 Task: Look for products in the category "More Meals & Sides" from Market Corner only.
Action: Mouse moved to (14, 119)
Screenshot: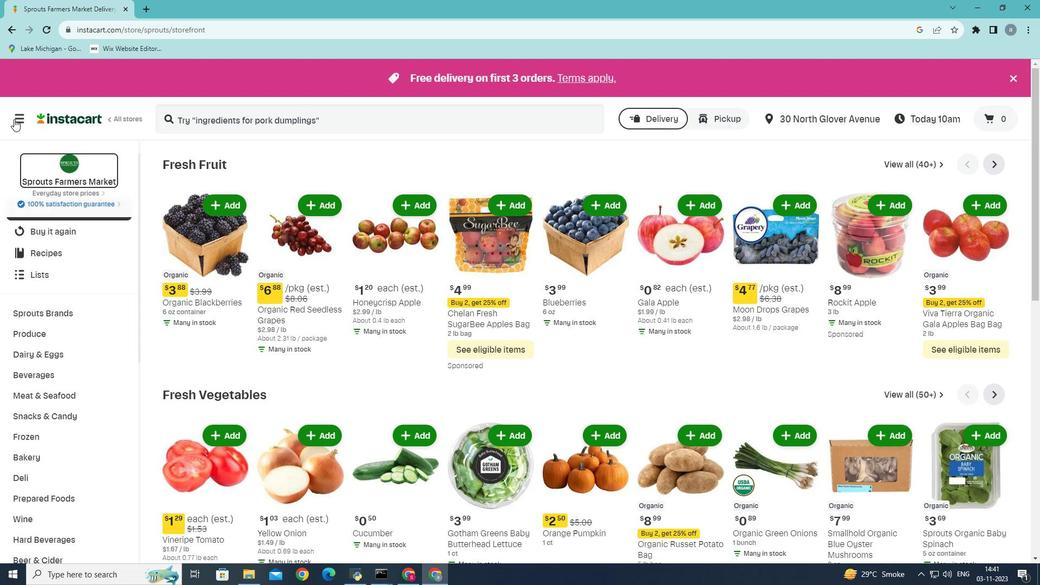 
Action: Mouse pressed left at (14, 119)
Screenshot: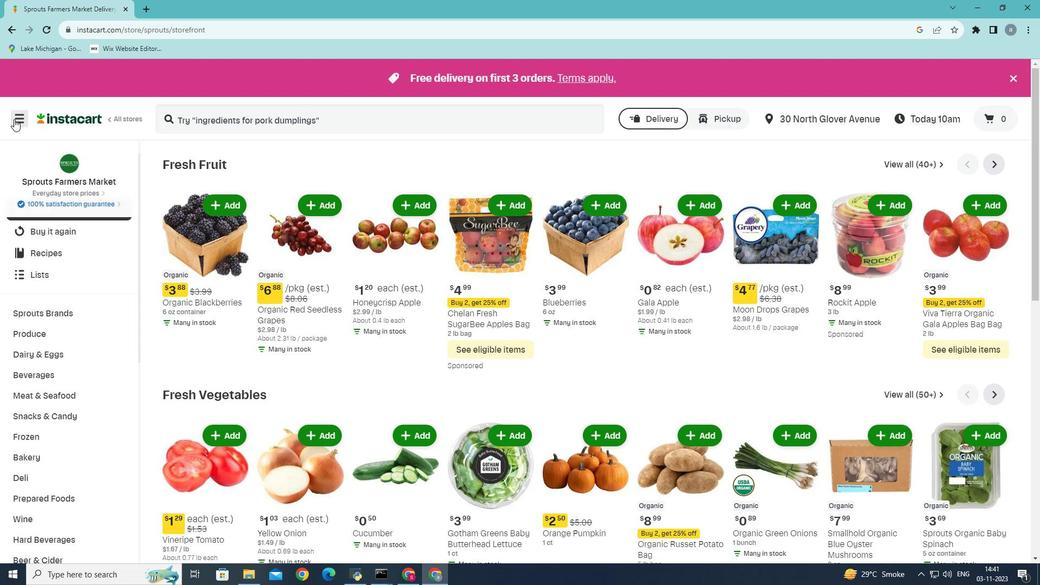 
Action: Mouse moved to (32, 298)
Screenshot: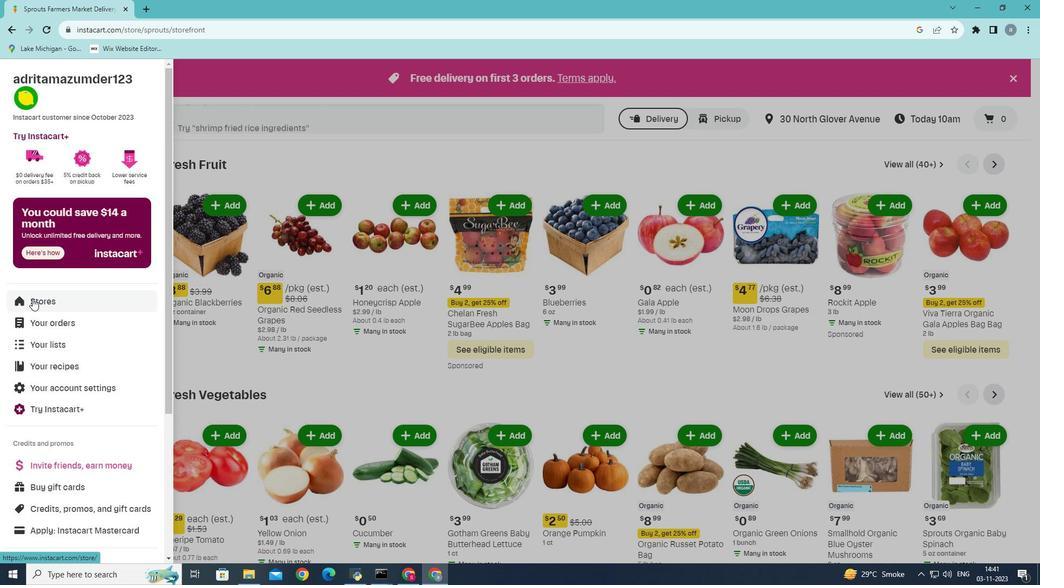 
Action: Mouse pressed left at (32, 298)
Screenshot: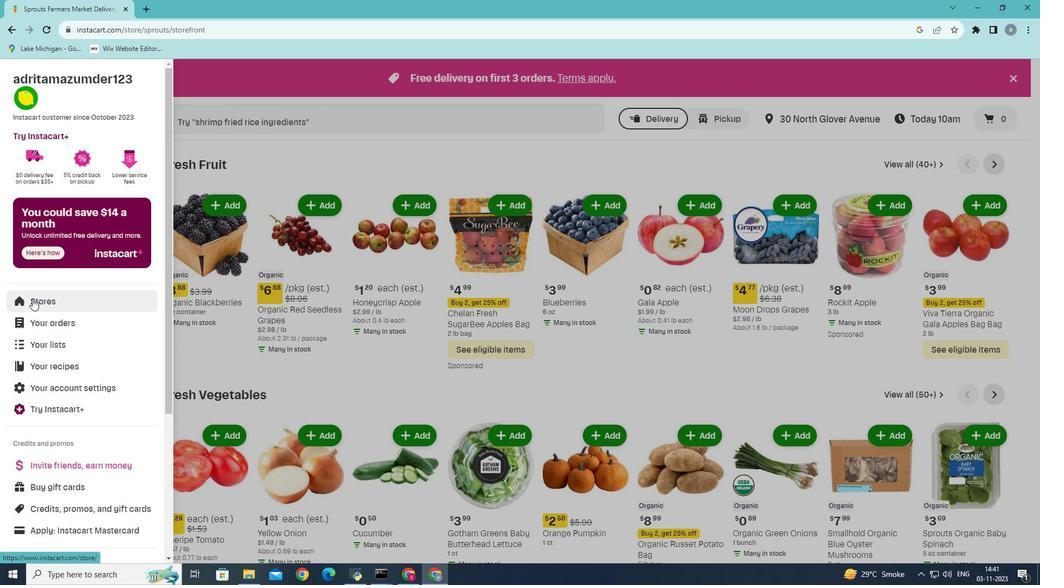 
Action: Mouse moved to (262, 132)
Screenshot: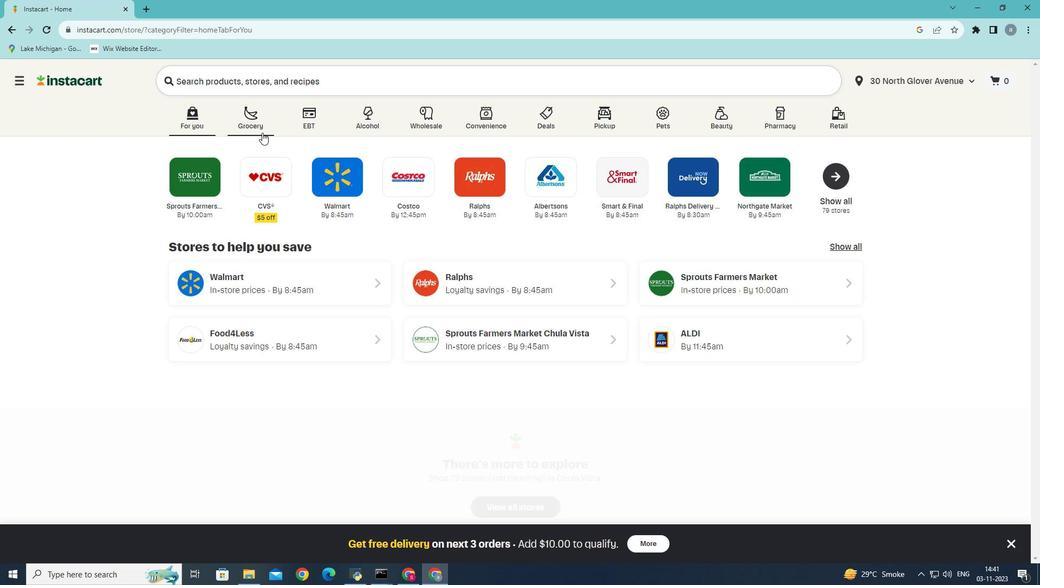 
Action: Mouse pressed left at (262, 132)
Screenshot: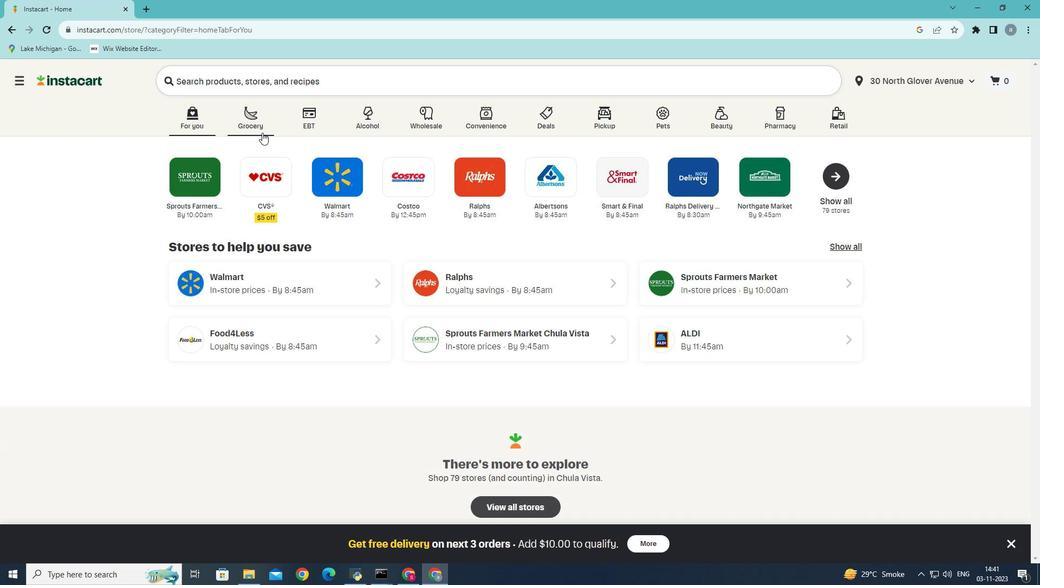 
Action: Mouse moved to (244, 324)
Screenshot: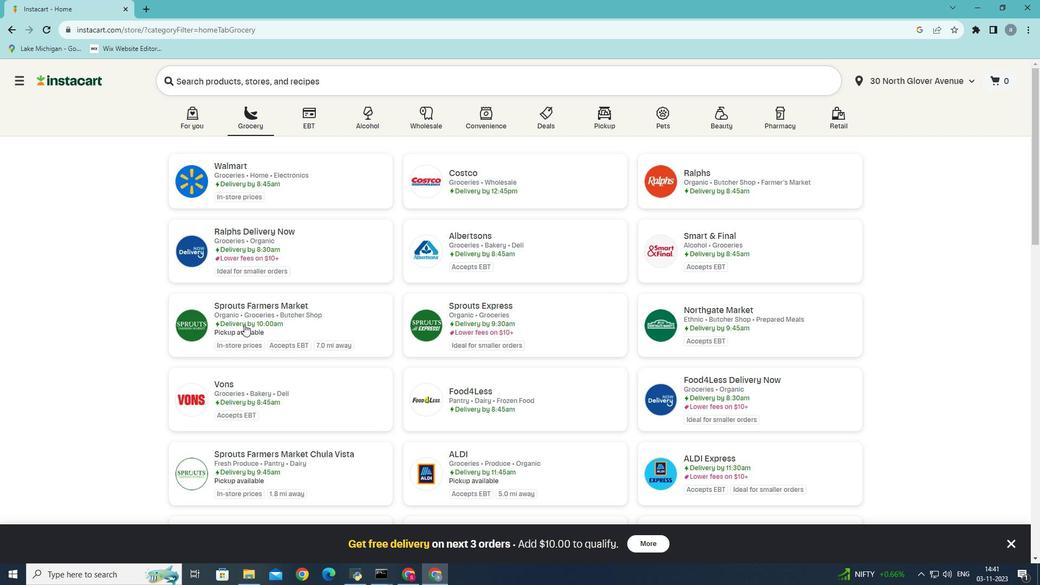 
Action: Mouse pressed left at (244, 324)
Screenshot: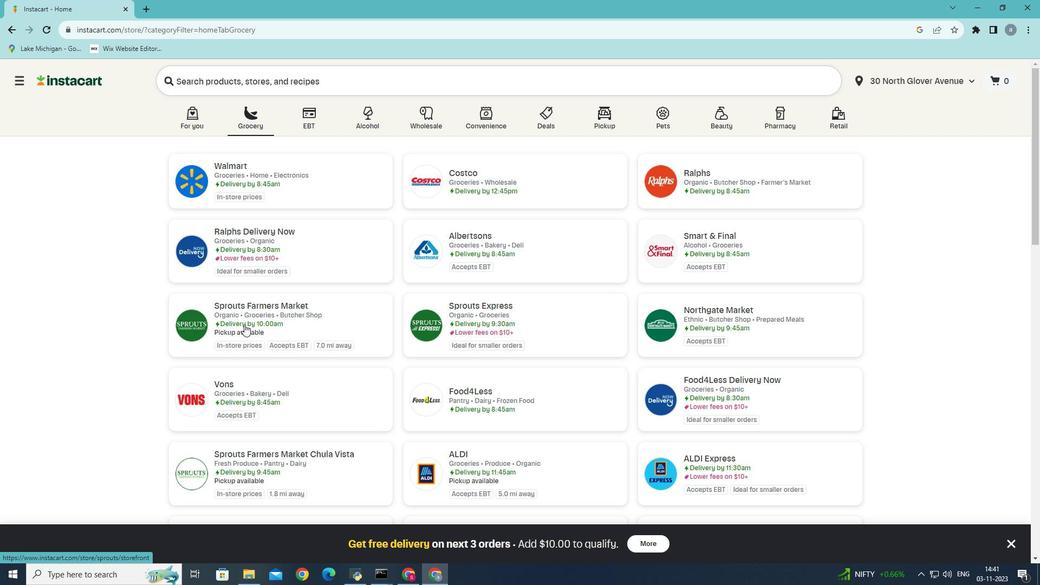 
Action: Mouse moved to (89, 449)
Screenshot: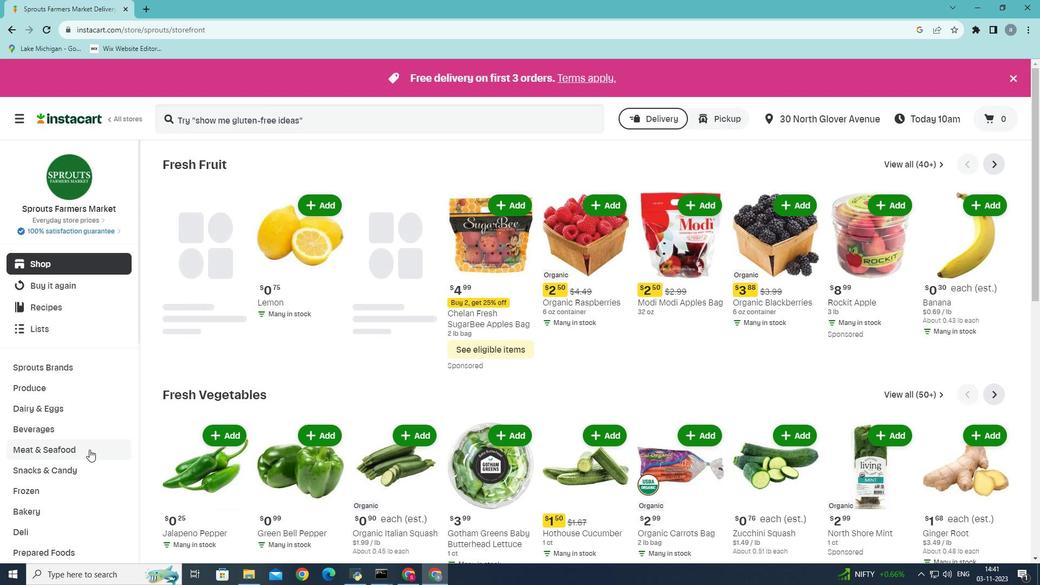 
Action: Mouse scrolled (89, 449) with delta (0, 0)
Screenshot: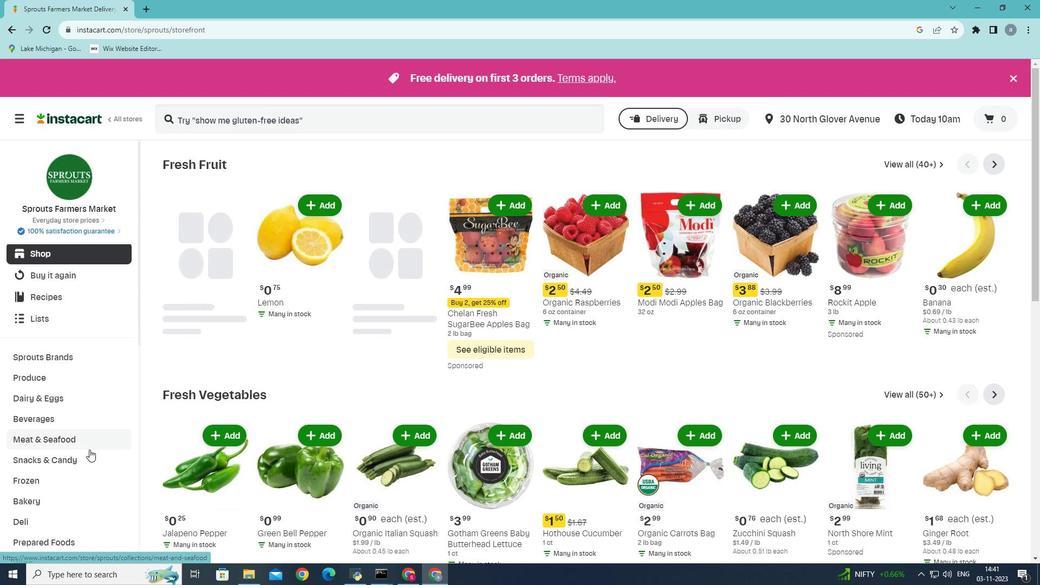 
Action: Mouse scrolled (89, 449) with delta (0, 0)
Screenshot: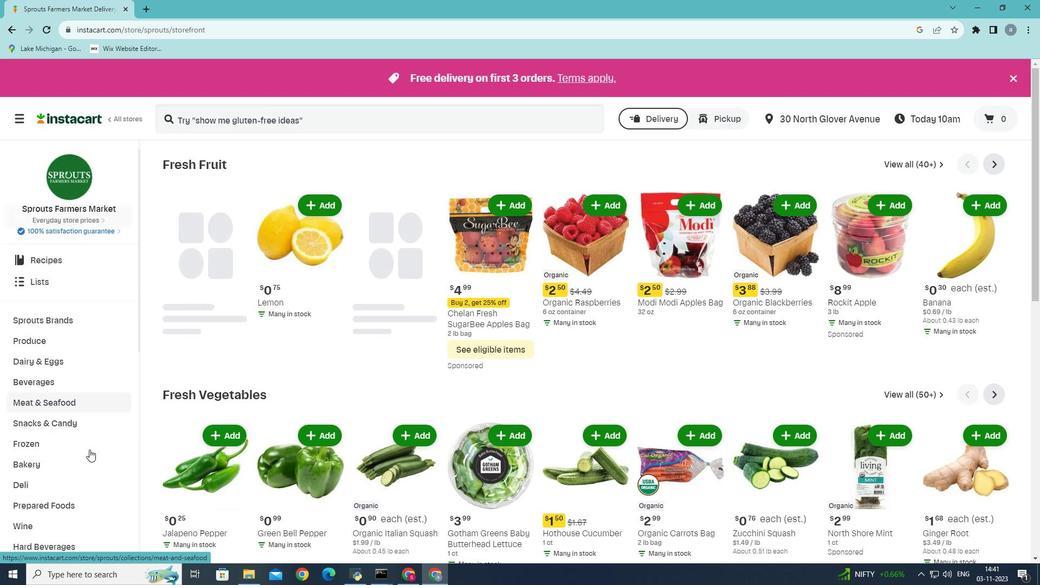 
Action: Mouse scrolled (89, 449) with delta (0, 0)
Screenshot: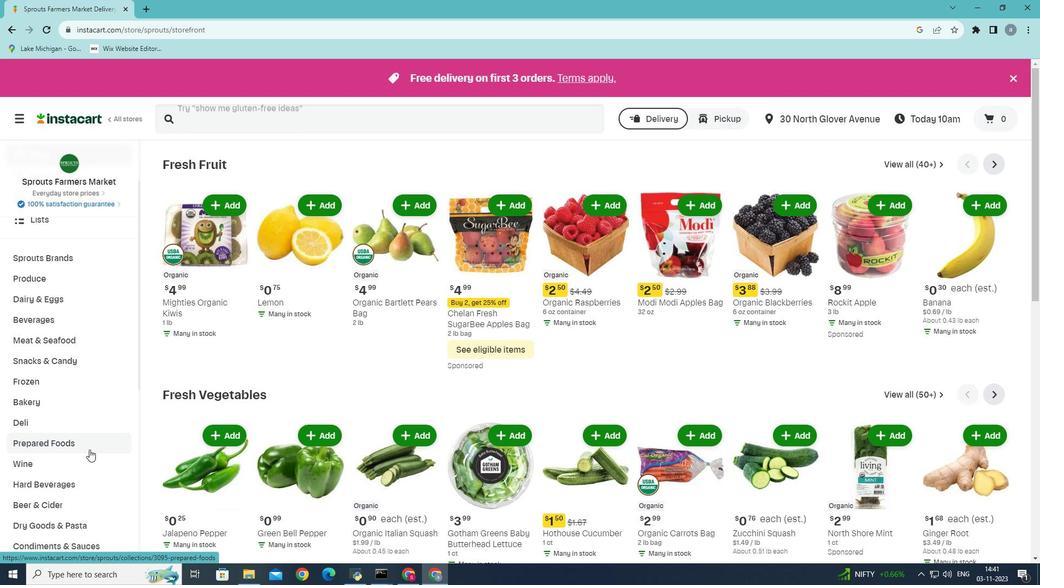 
Action: Mouse scrolled (89, 449) with delta (0, 0)
Screenshot: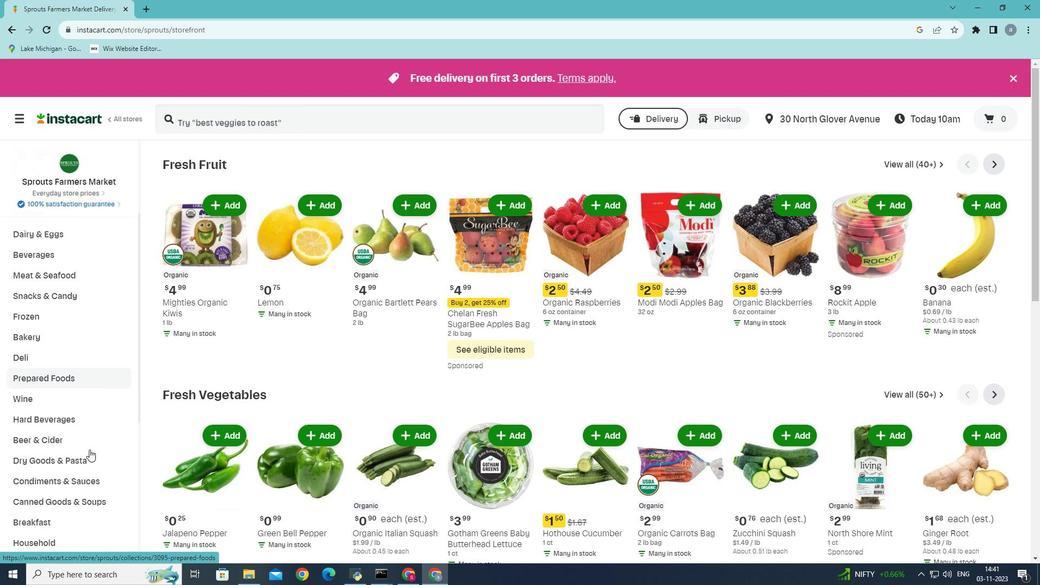 
Action: Mouse moved to (49, 335)
Screenshot: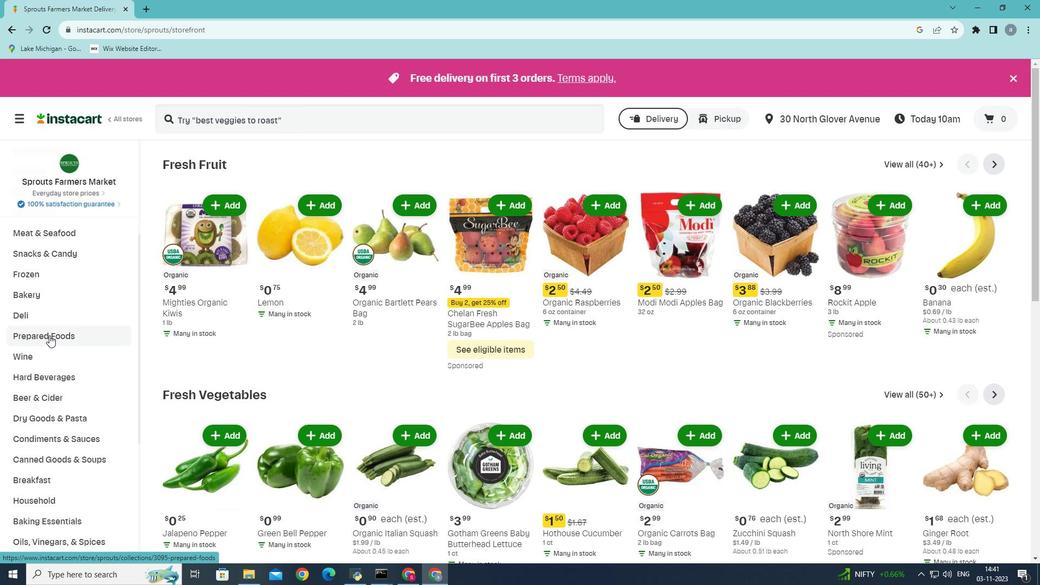
Action: Mouse pressed left at (49, 335)
Screenshot: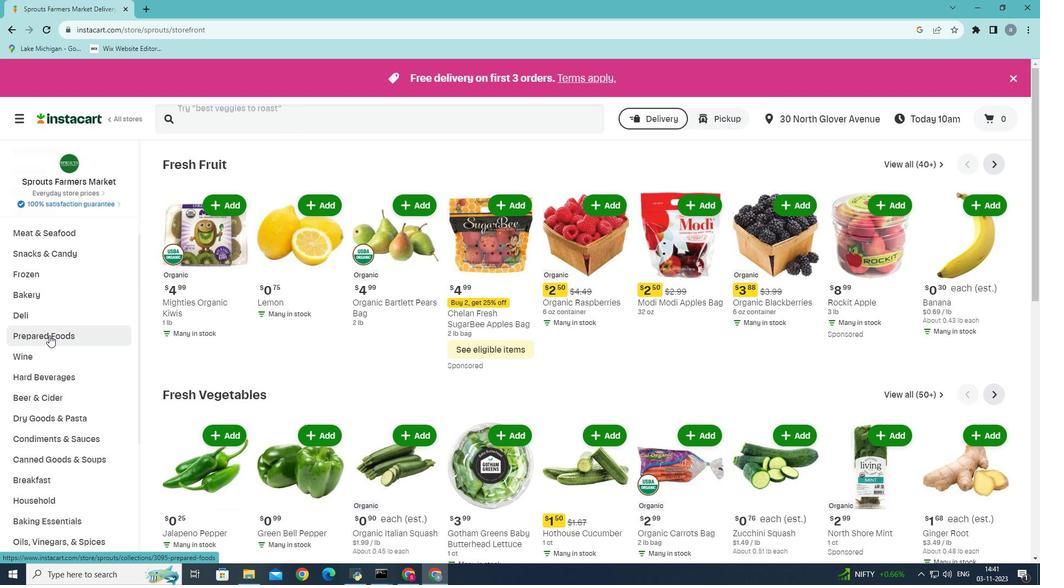 
Action: Mouse moved to (367, 189)
Screenshot: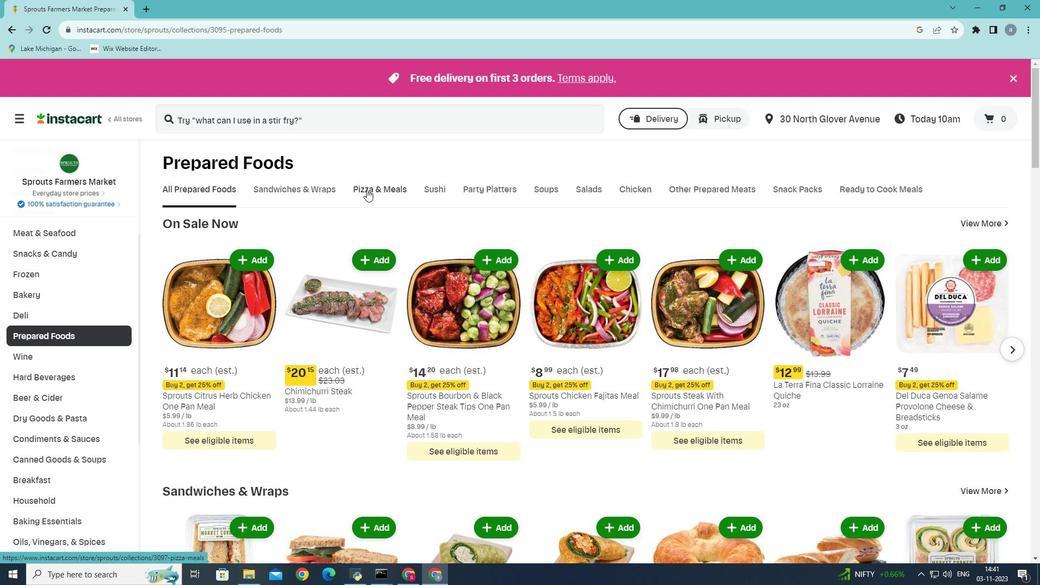 
Action: Mouse pressed left at (367, 189)
Screenshot: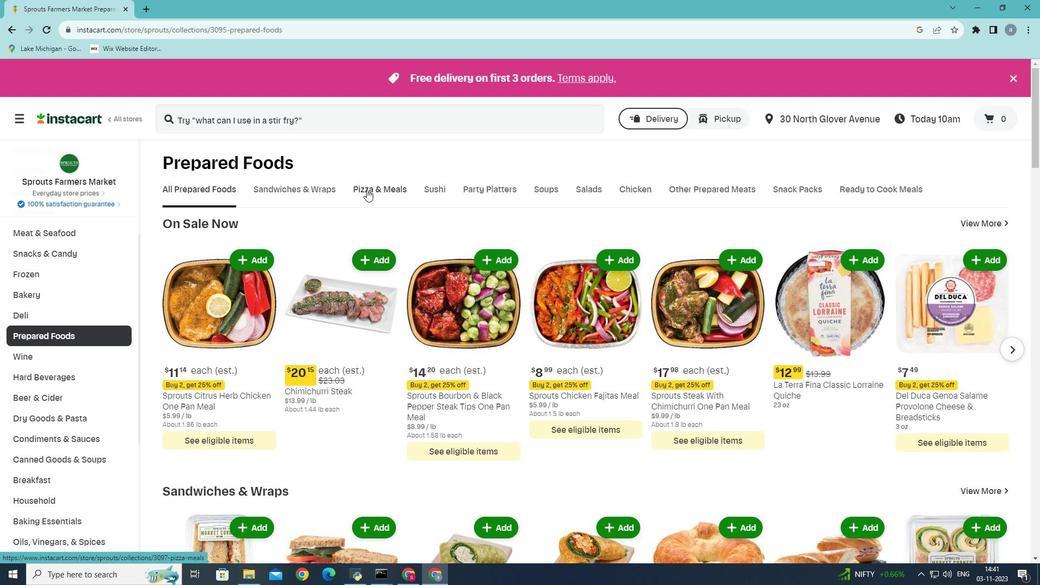 
Action: Mouse moved to (763, 235)
Screenshot: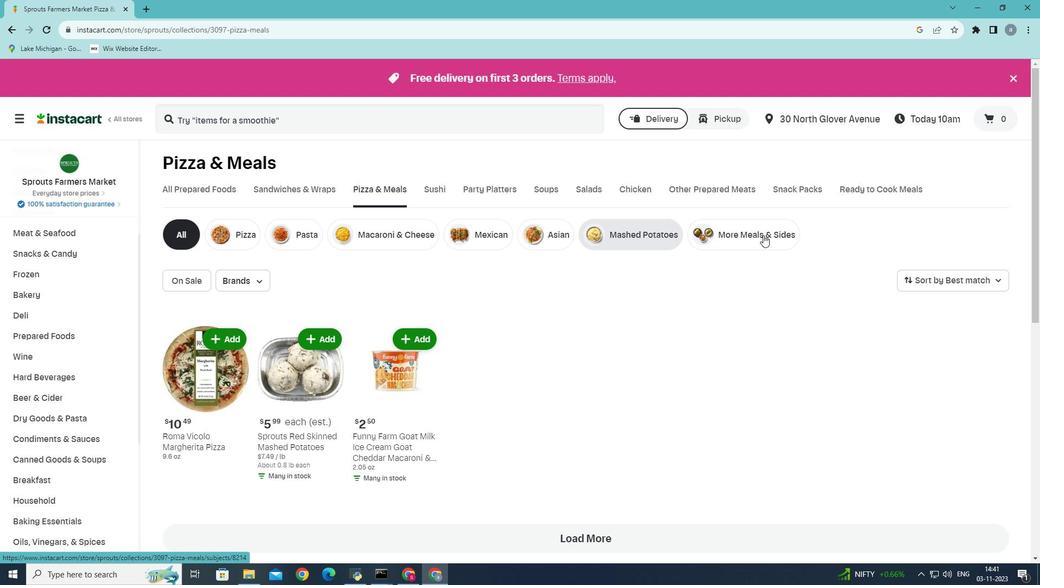 
Action: Mouse pressed left at (763, 235)
Screenshot: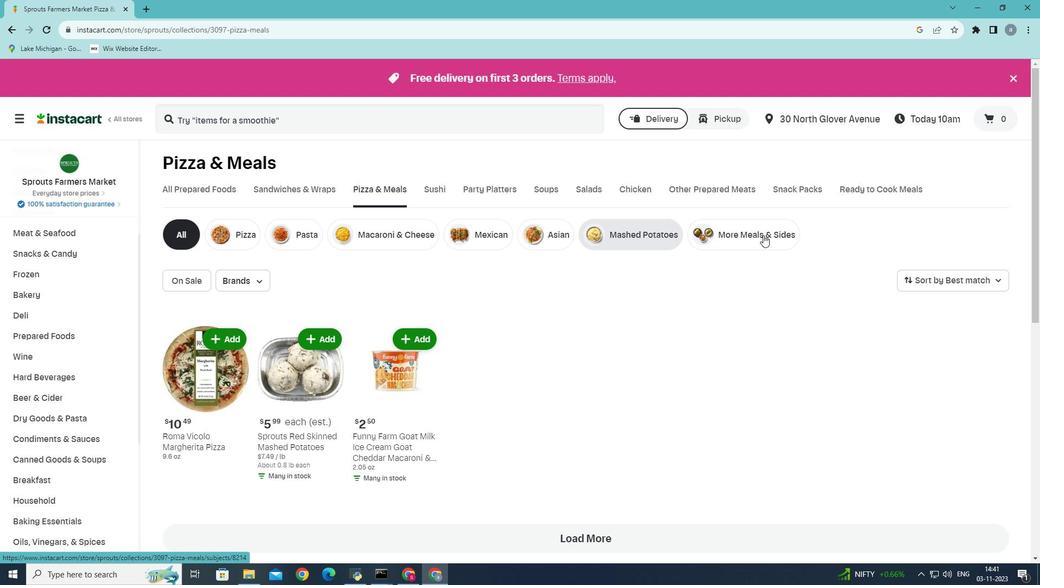 
Action: Mouse moved to (259, 281)
Screenshot: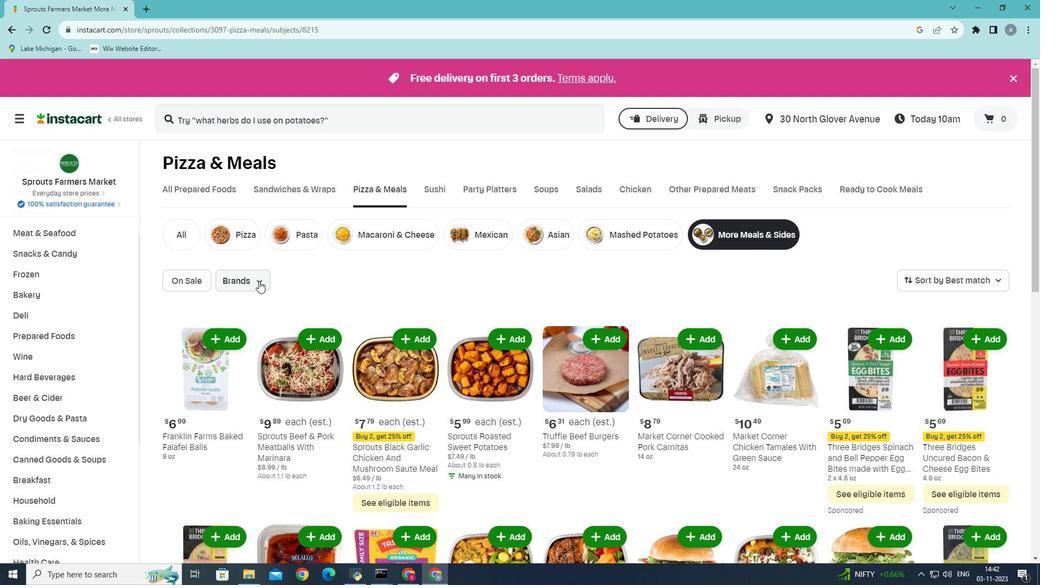 
Action: Mouse pressed left at (259, 281)
Screenshot: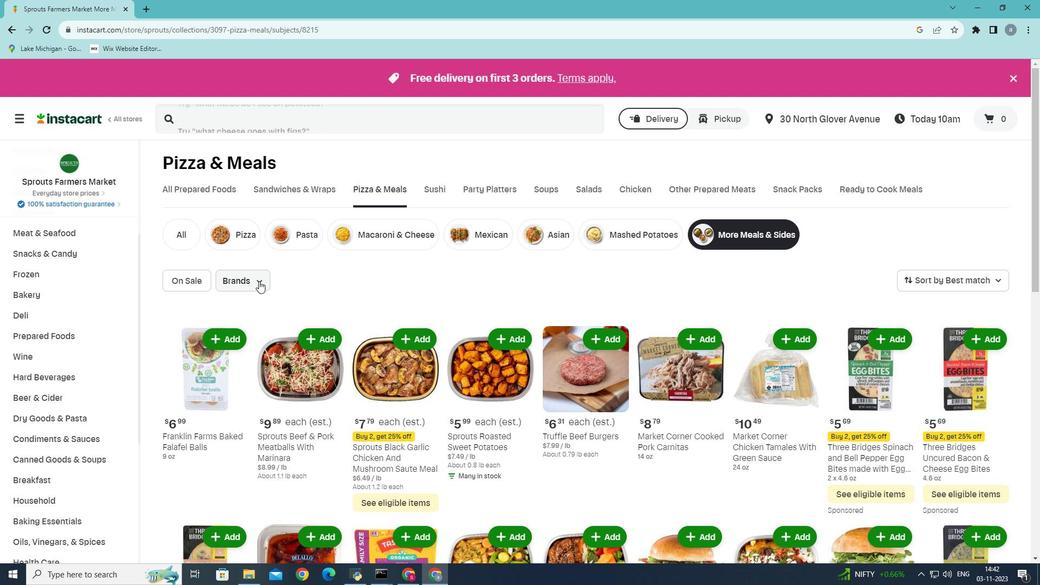
Action: Mouse moved to (277, 376)
Screenshot: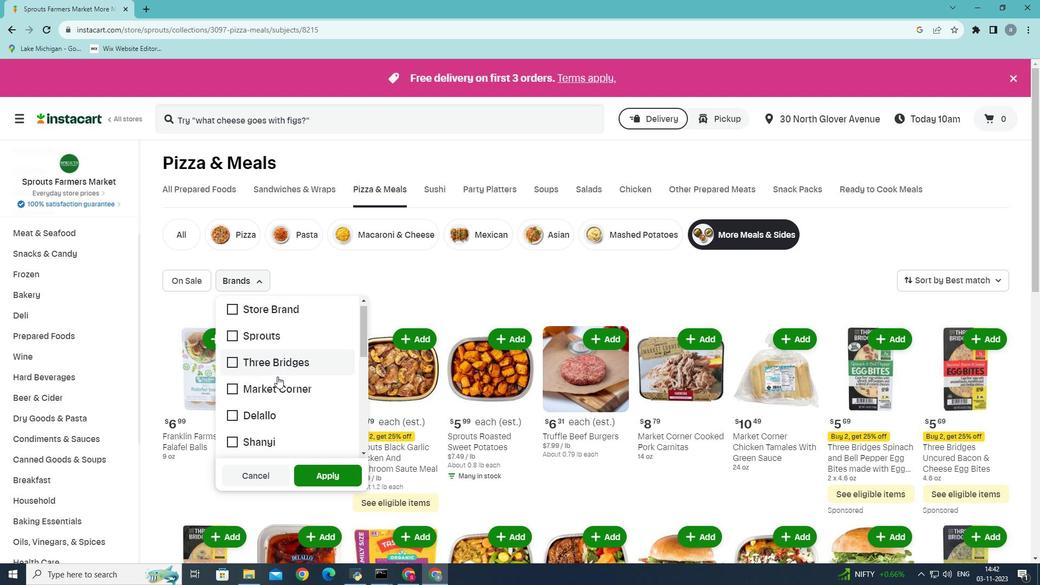 
Action: Mouse scrolled (277, 376) with delta (0, 0)
Screenshot: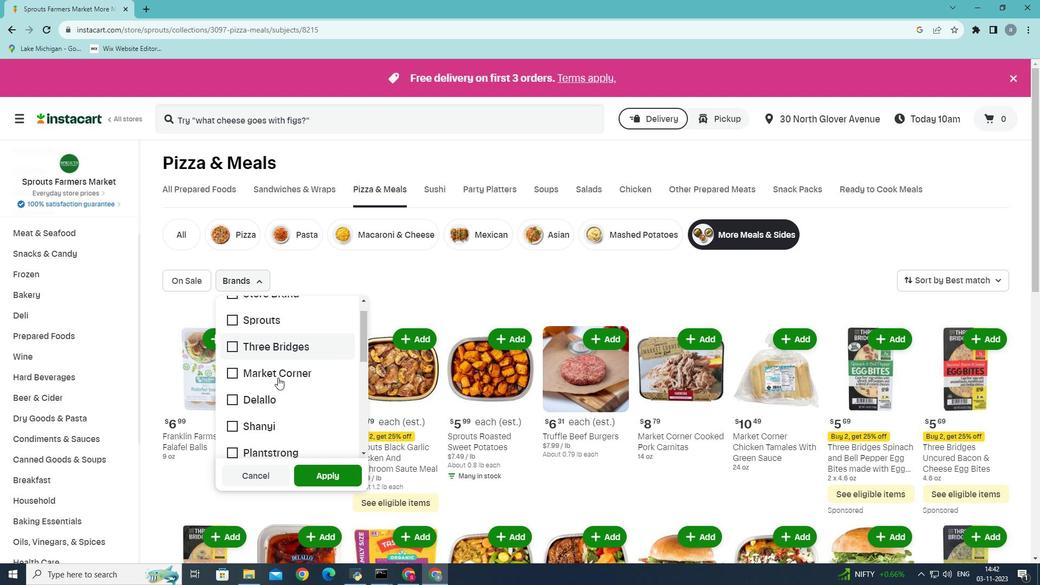
Action: Mouse scrolled (277, 376) with delta (0, 0)
Screenshot: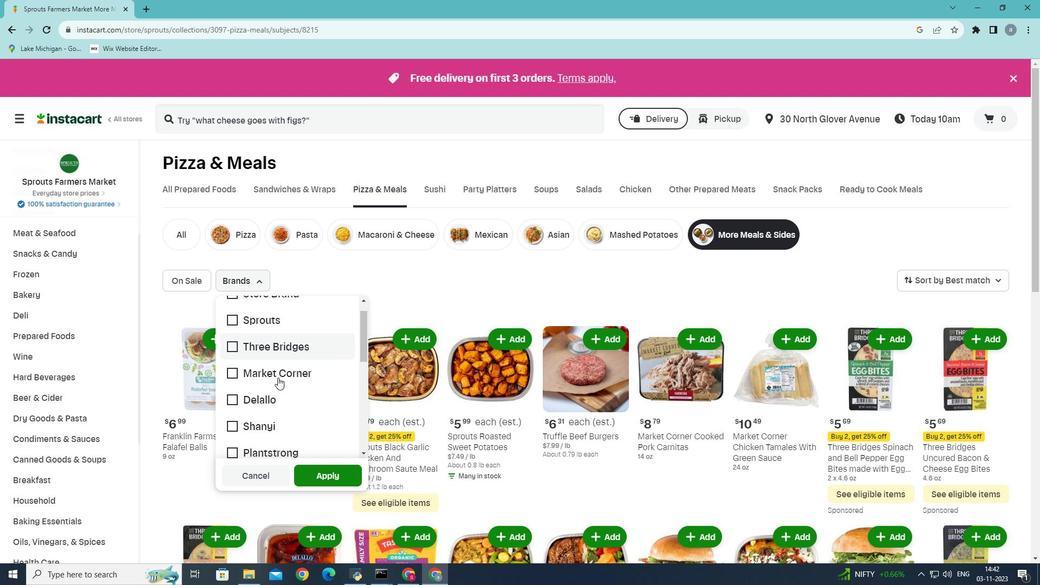 
Action: Mouse scrolled (277, 376) with delta (0, 0)
Screenshot: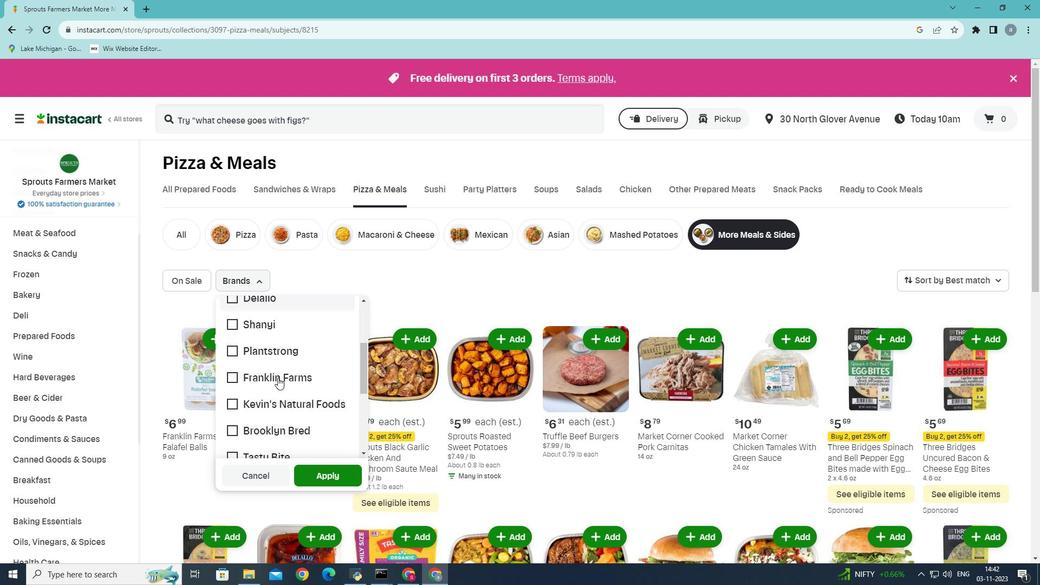 
Action: Mouse moved to (278, 377)
Screenshot: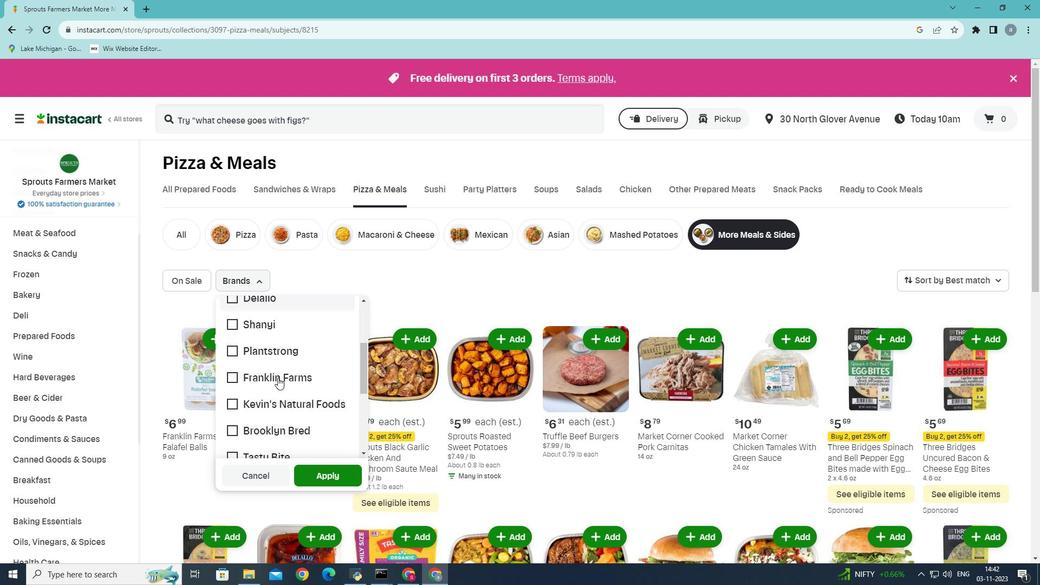 
Action: Mouse scrolled (278, 378) with delta (0, 0)
Screenshot: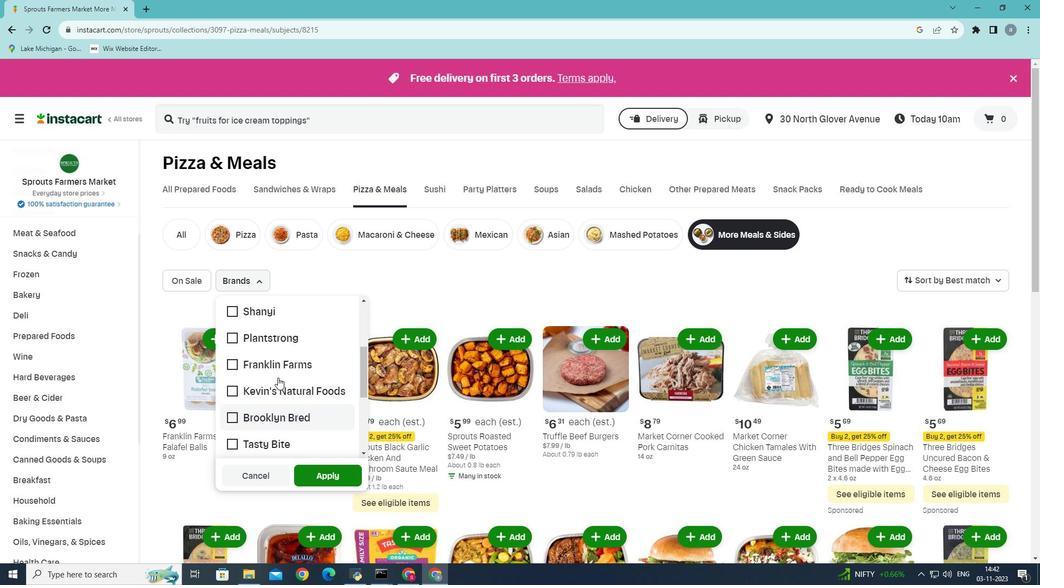 
Action: Mouse scrolled (278, 377) with delta (0, 0)
Screenshot: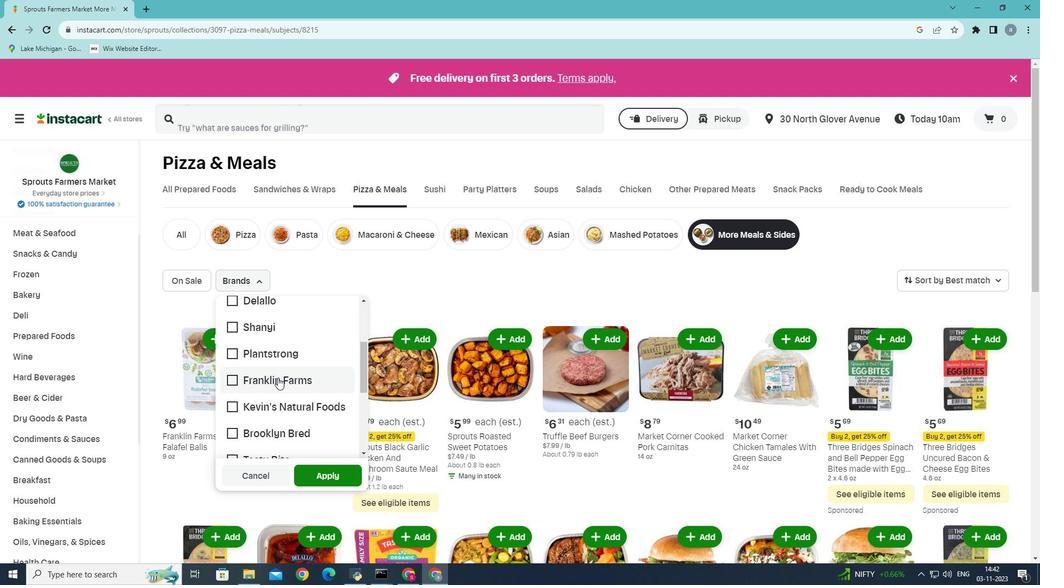 
Action: Mouse scrolled (278, 377) with delta (0, 0)
Screenshot: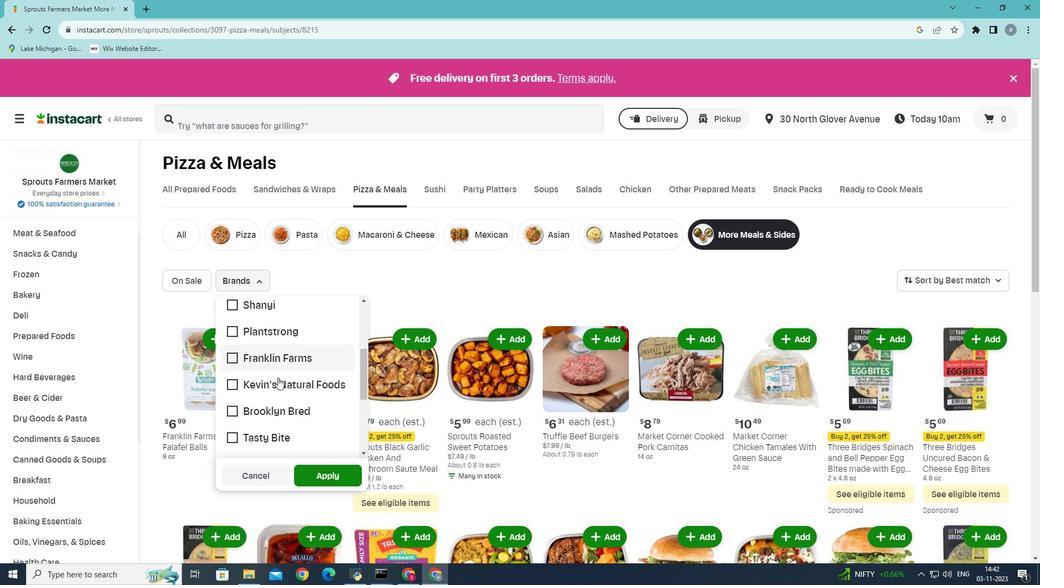 
Action: Mouse moved to (278, 379)
Screenshot: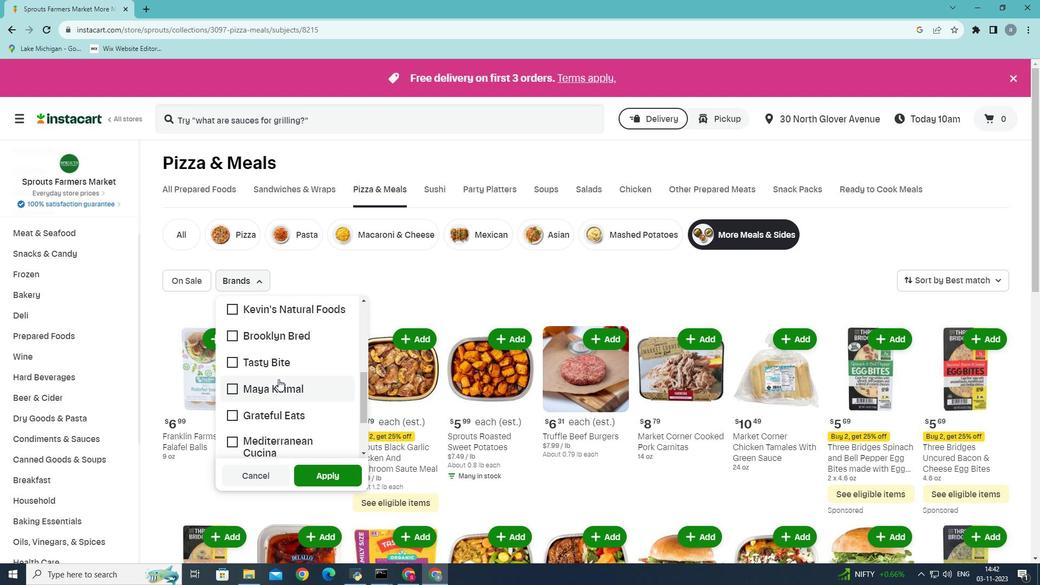 
Action: Mouse scrolled (278, 378) with delta (0, 0)
Screenshot: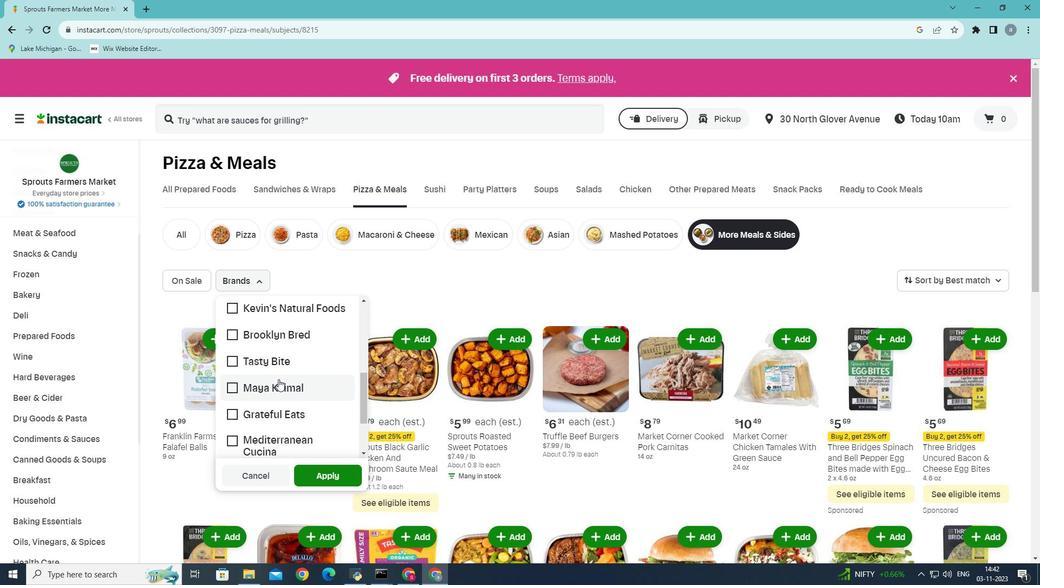 
Action: Mouse scrolled (278, 378) with delta (0, 0)
Screenshot: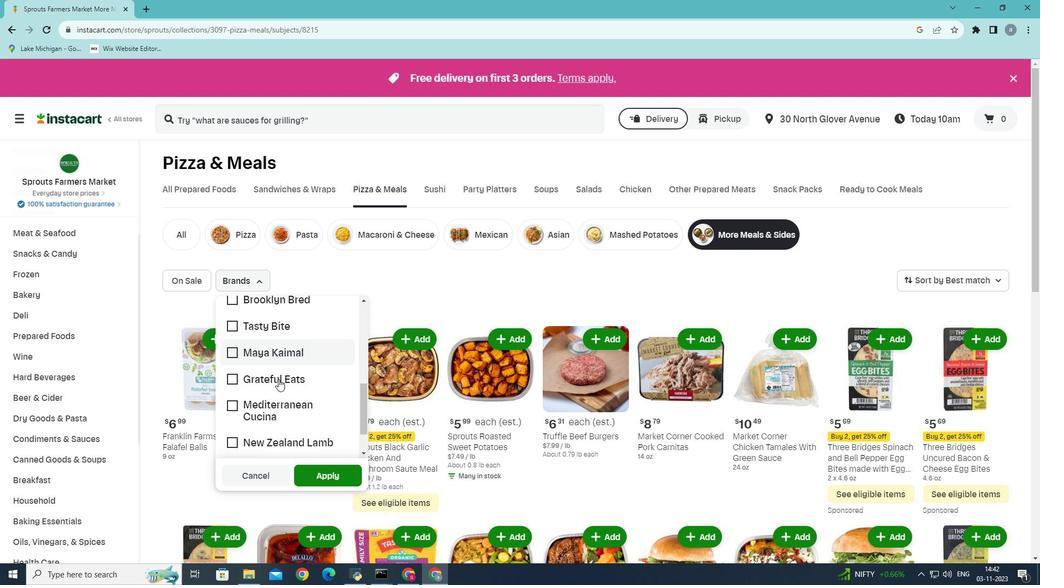 
Action: Mouse moved to (279, 380)
Screenshot: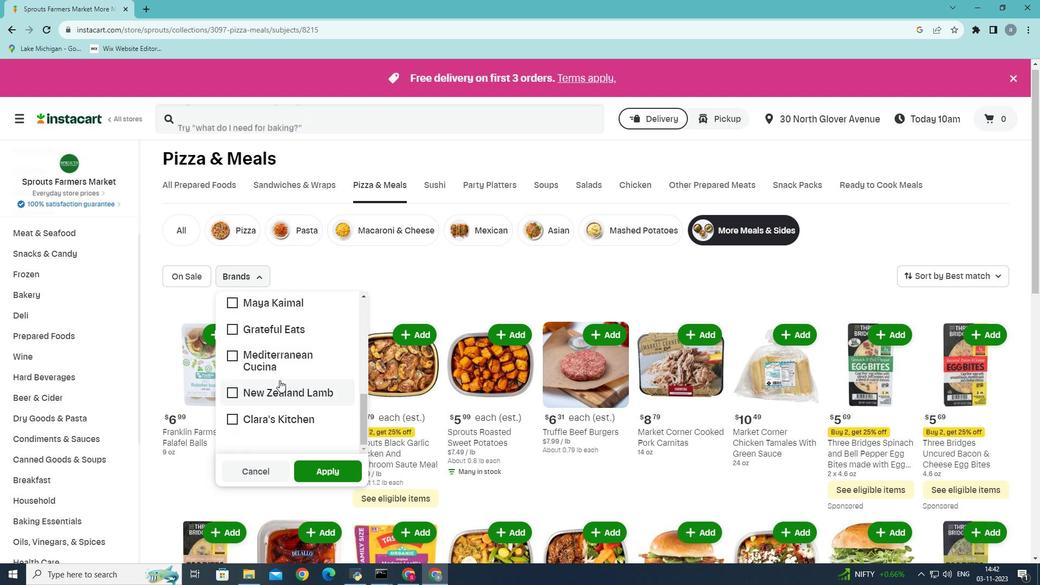 
Action: Mouse scrolled (279, 379) with delta (0, 0)
Screenshot: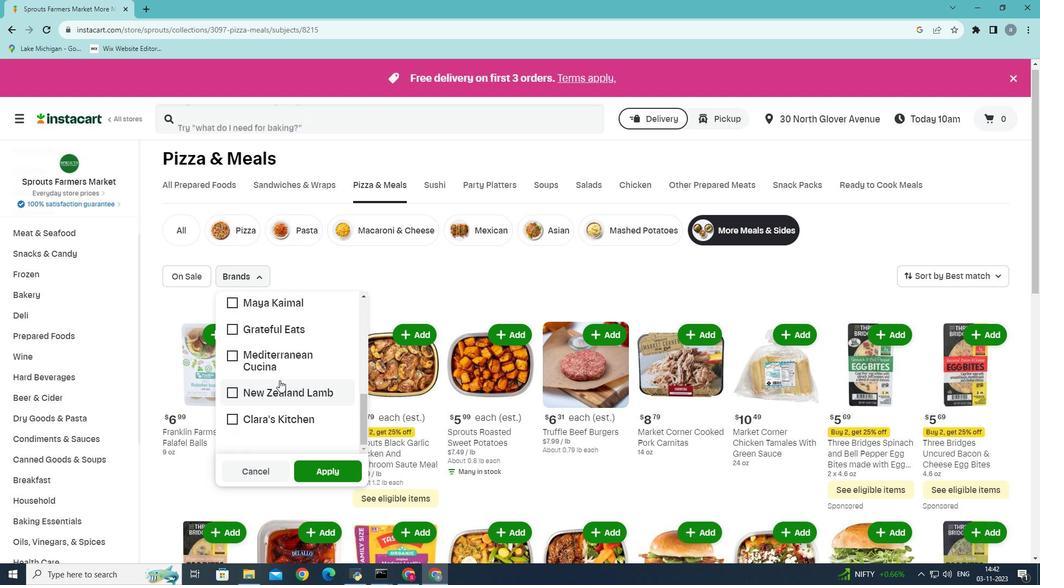 
Action: Mouse moved to (279, 380)
Screenshot: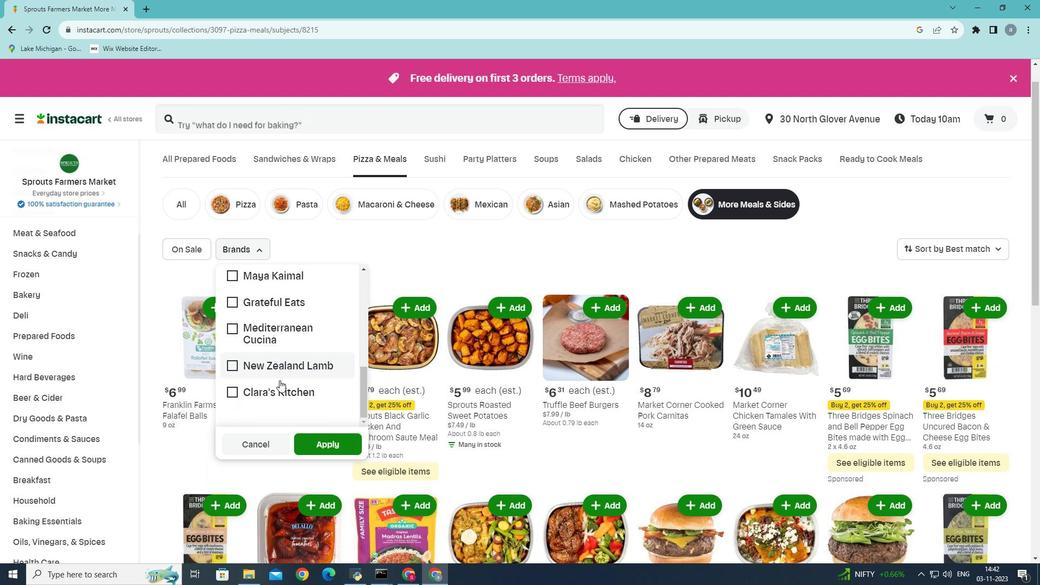 
Action: Mouse scrolled (279, 380) with delta (0, 0)
Screenshot: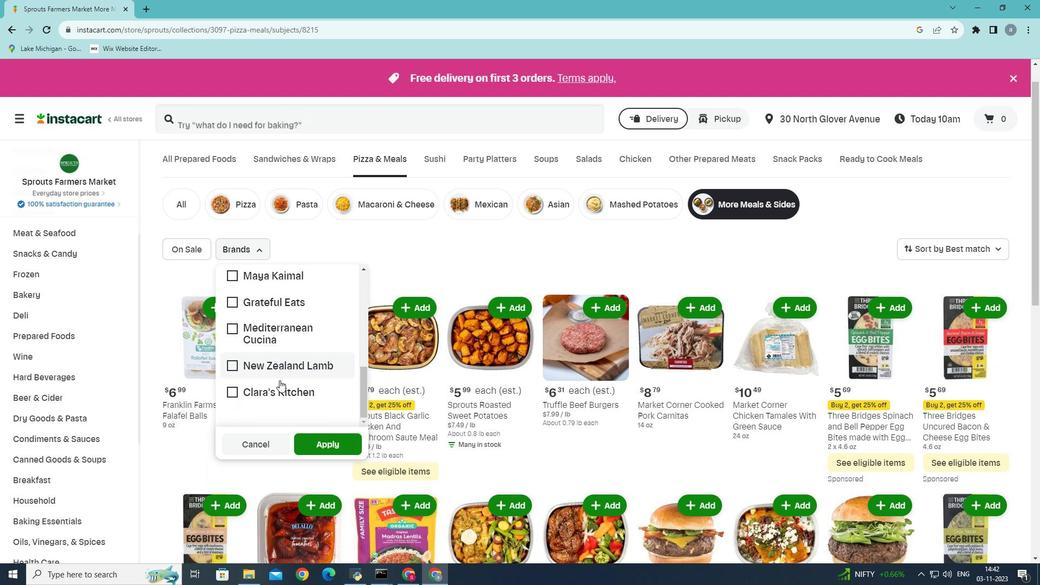 
Action: Mouse scrolled (279, 380) with delta (0, 0)
Screenshot: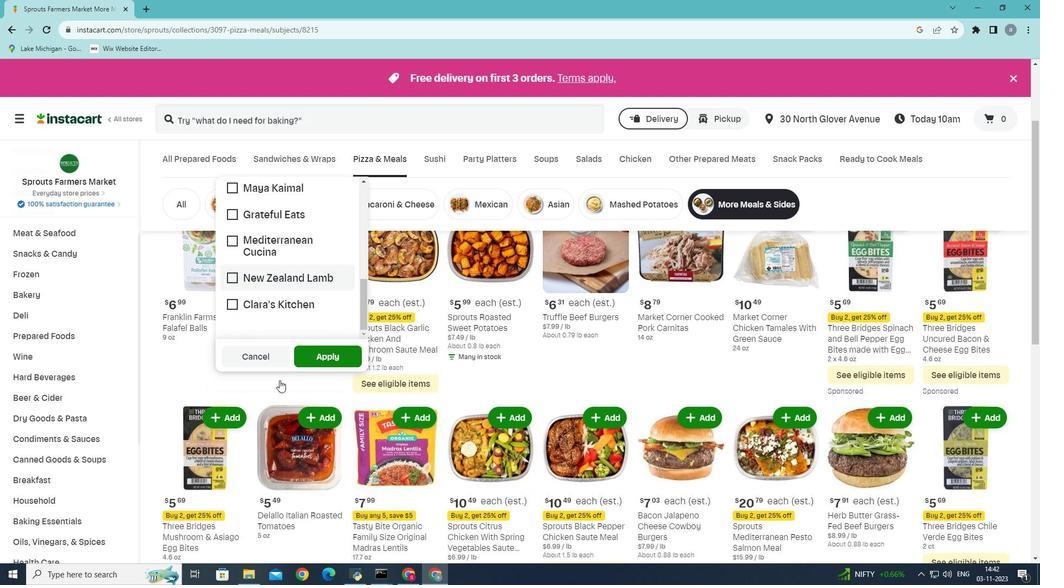 
Action: Mouse moved to (276, 293)
Screenshot: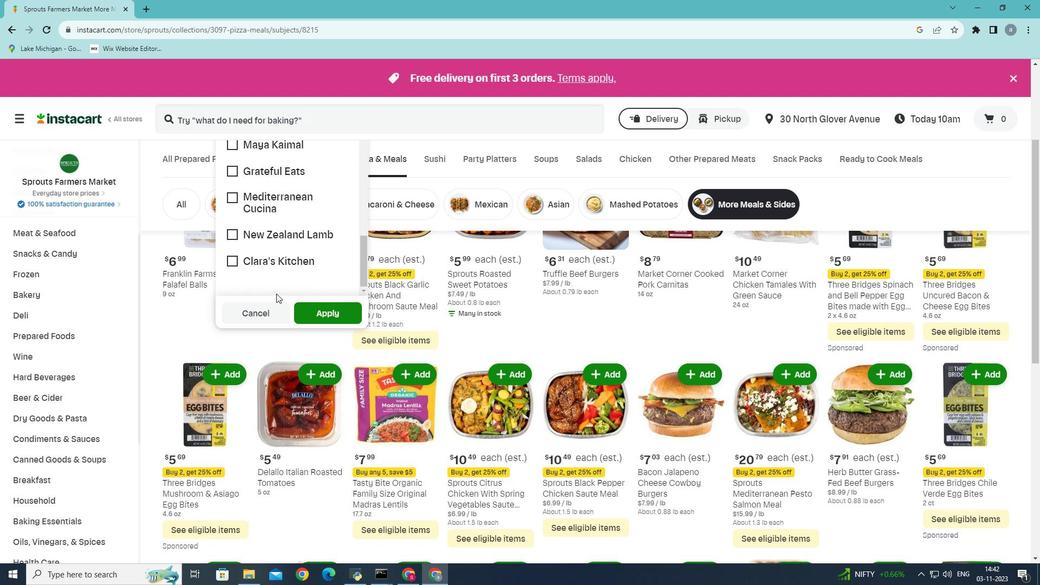 
Action: Mouse scrolled (276, 294) with delta (0, 0)
Screenshot: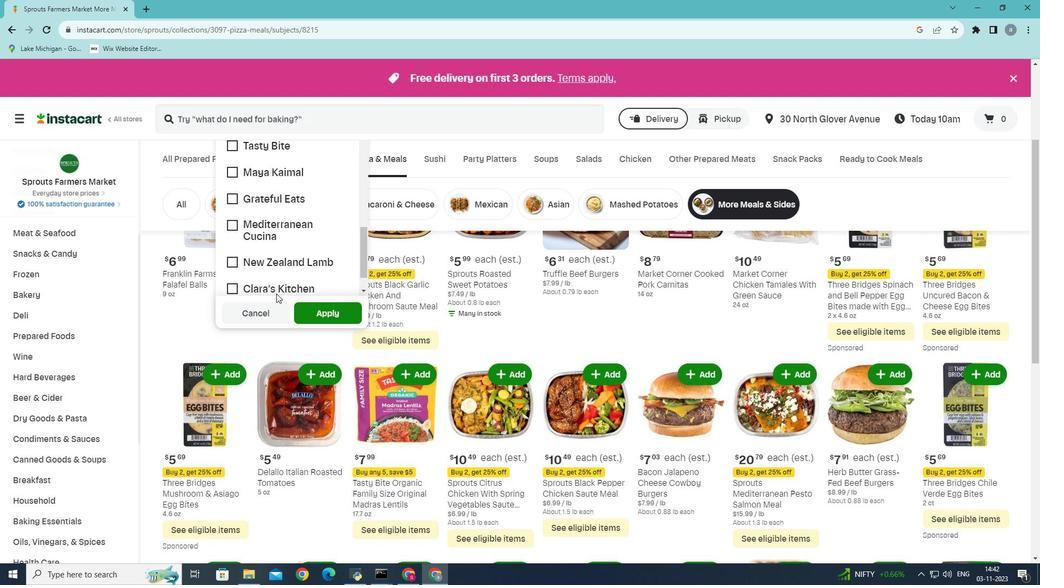 
Action: Mouse scrolled (276, 294) with delta (0, 0)
Screenshot: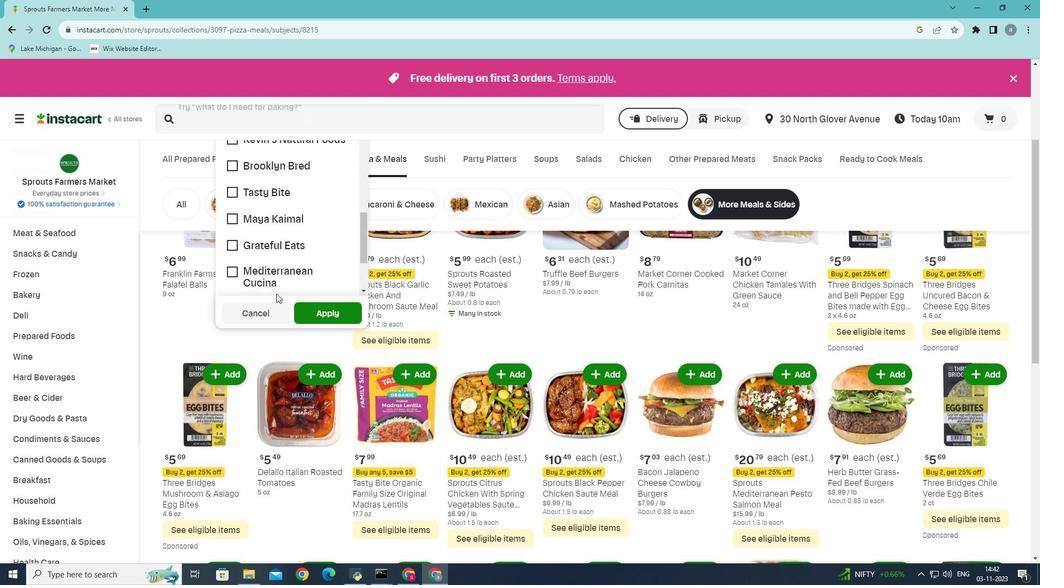 
Action: Mouse moved to (281, 261)
Screenshot: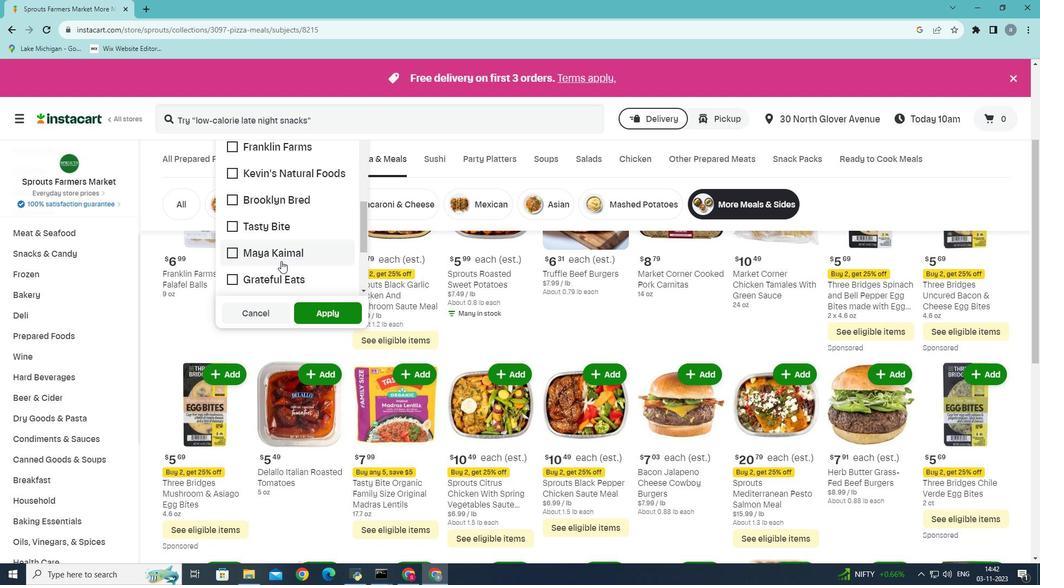 
Action: Mouse scrolled (281, 261) with delta (0, 0)
Screenshot: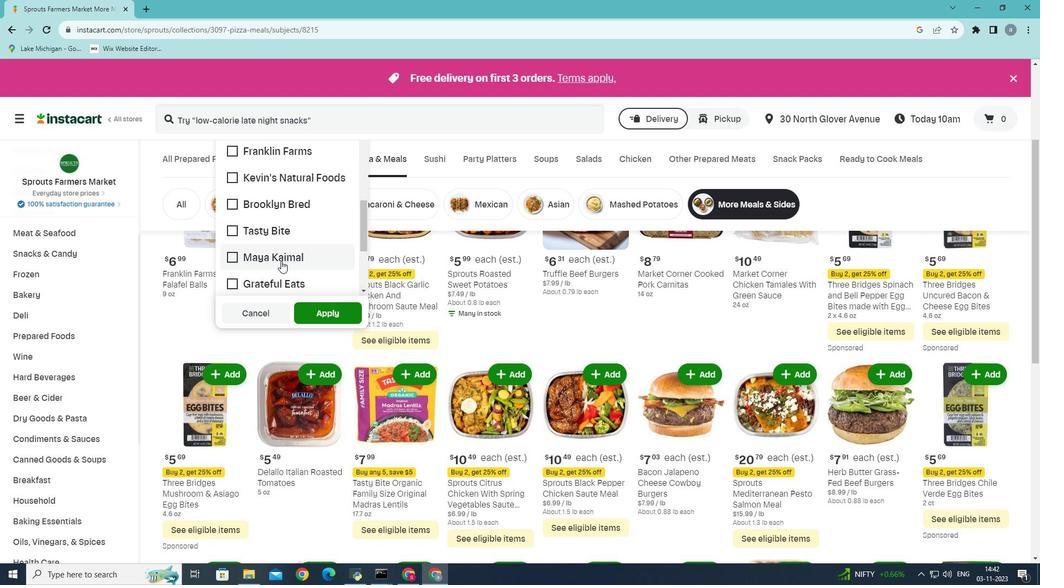 
Action: Mouse moved to (280, 255)
Screenshot: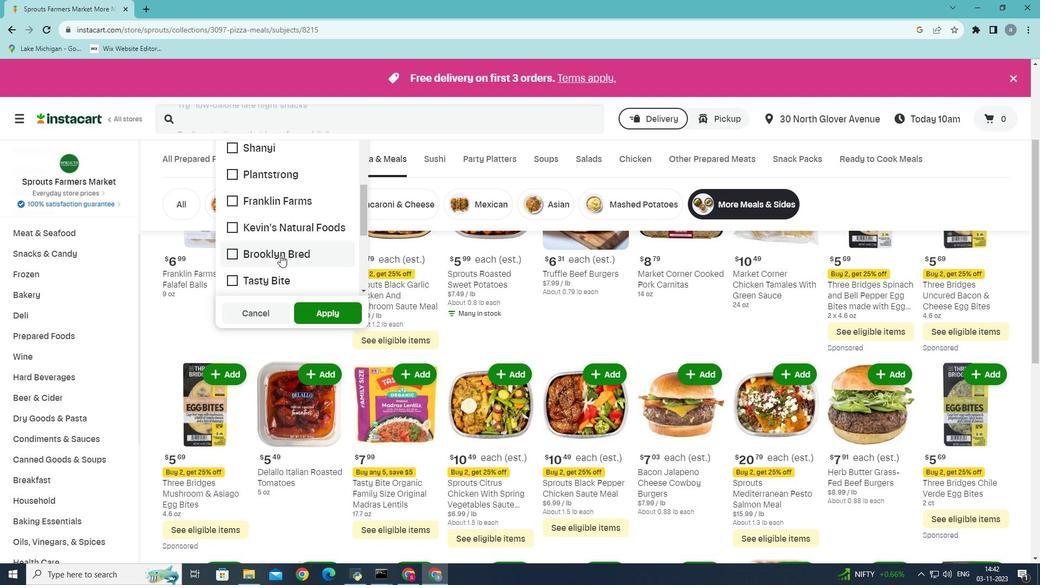 
Action: Mouse scrolled (280, 255) with delta (0, 0)
Screenshot: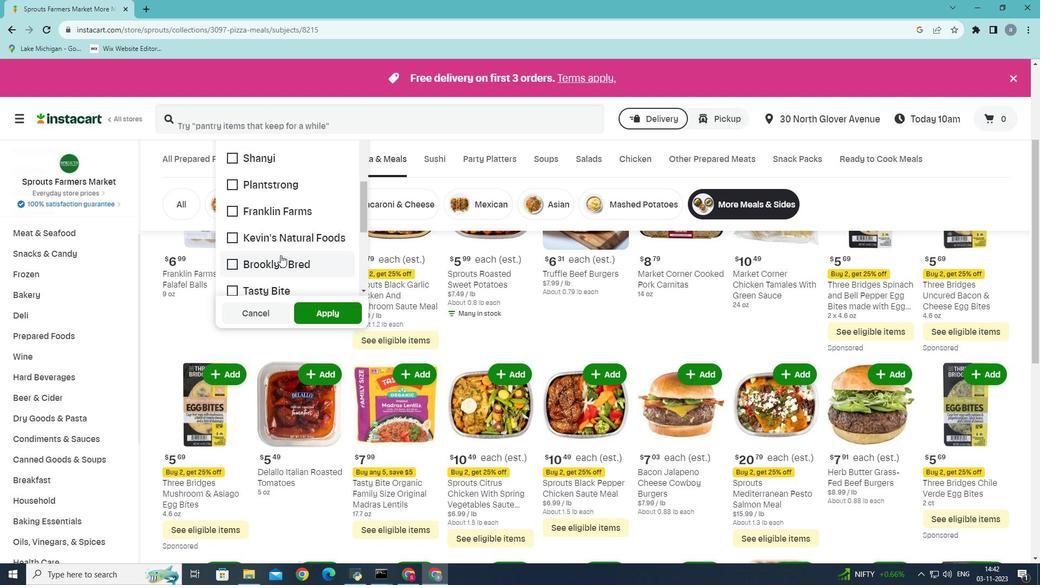
Action: Mouse scrolled (280, 255) with delta (0, 0)
Screenshot: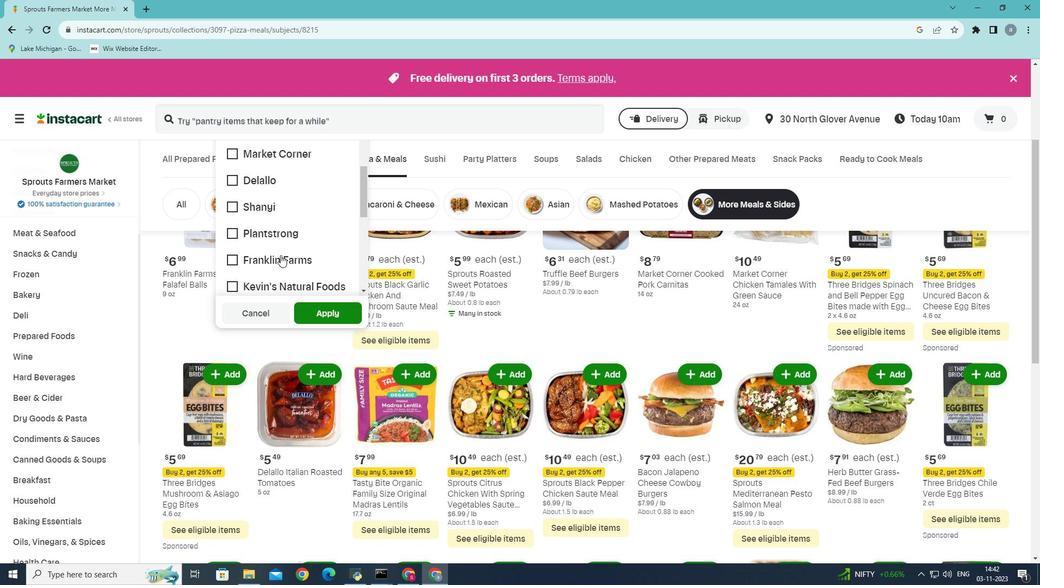 
Action: Mouse moved to (235, 200)
Screenshot: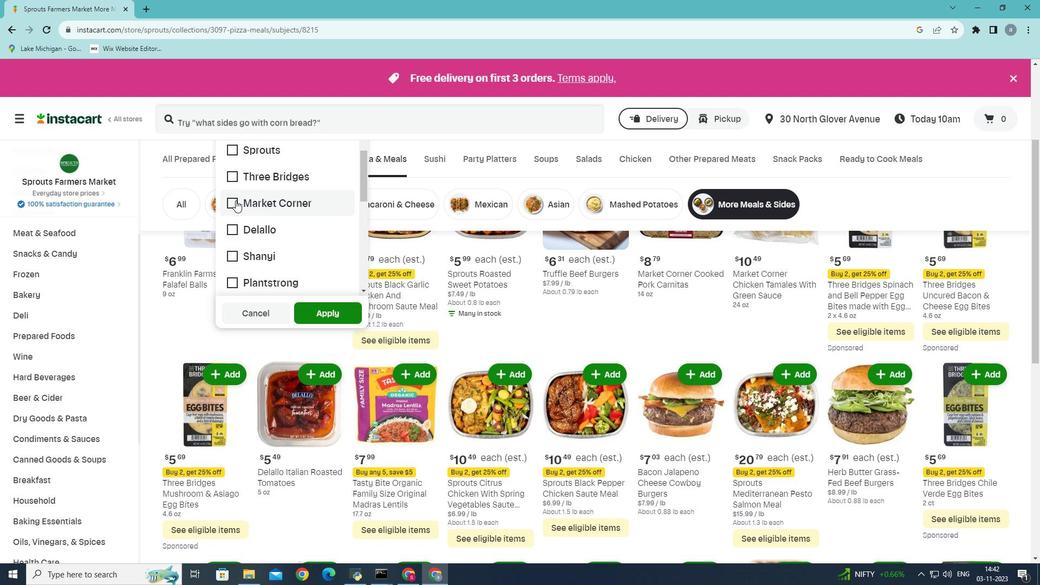 
Action: Mouse pressed left at (235, 200)
Screenshot: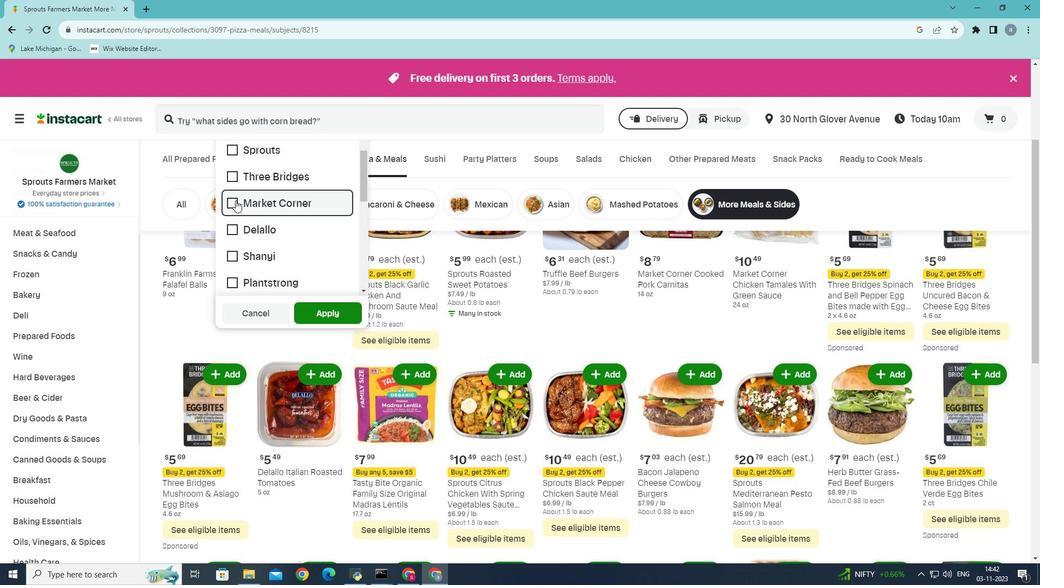 
Action: Mouse moved to (333, 309)
Screenshot: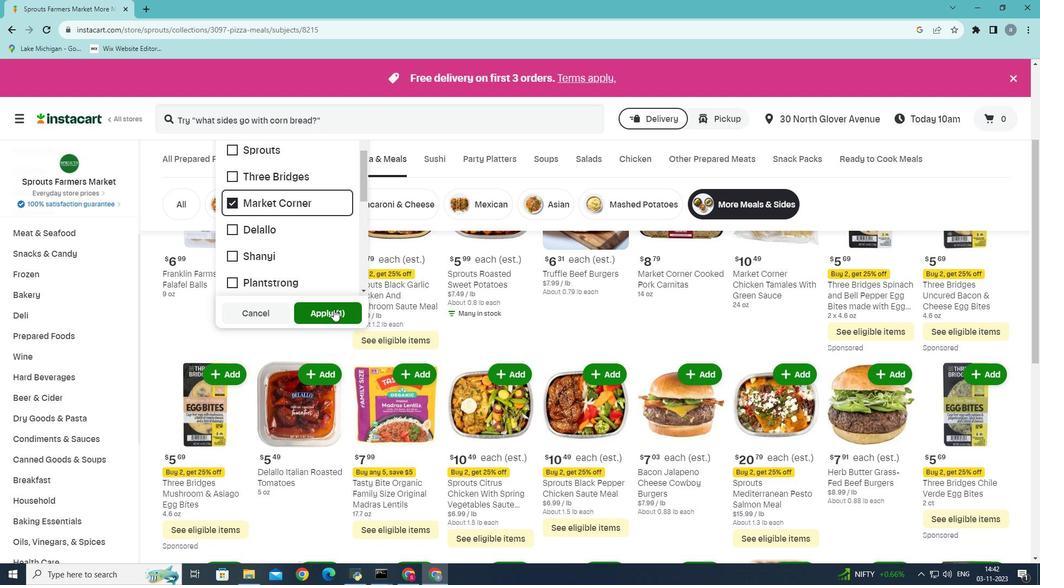 
Action: Mouse pressed left at (333, 309)
Screenshot: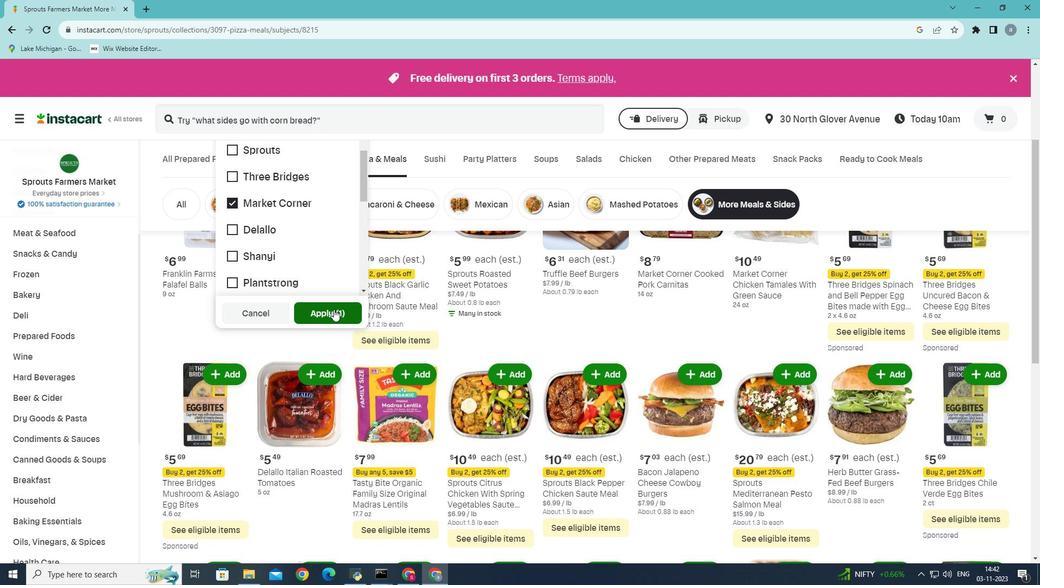 
Action: Mouse moved to (383, 310)
Screenshot: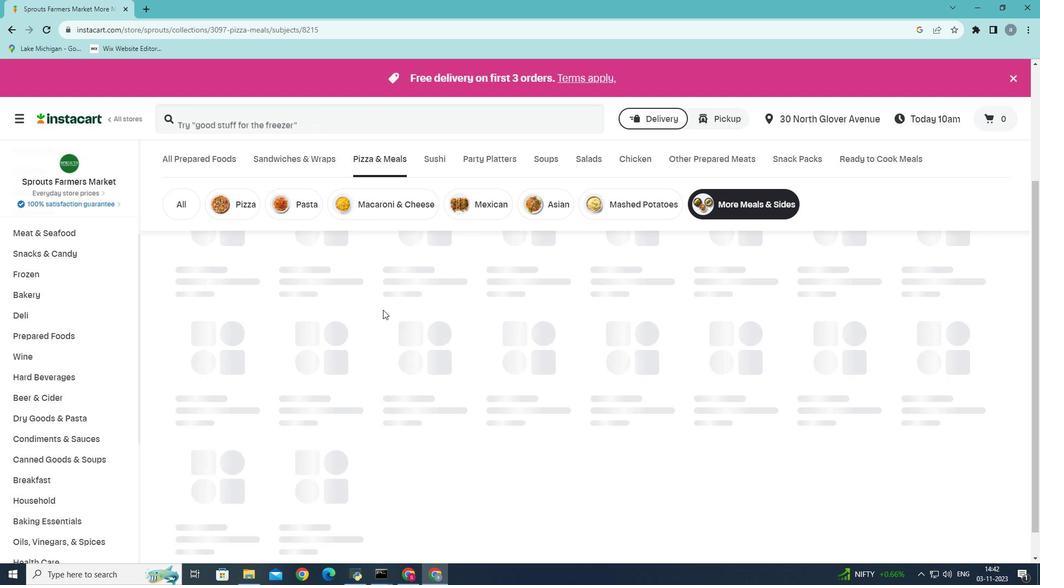 
